 Task: Insert a organizational chart into the spreadsheet named "Data".
Action: Mouse pressed left at (110, 245)
Screenshot: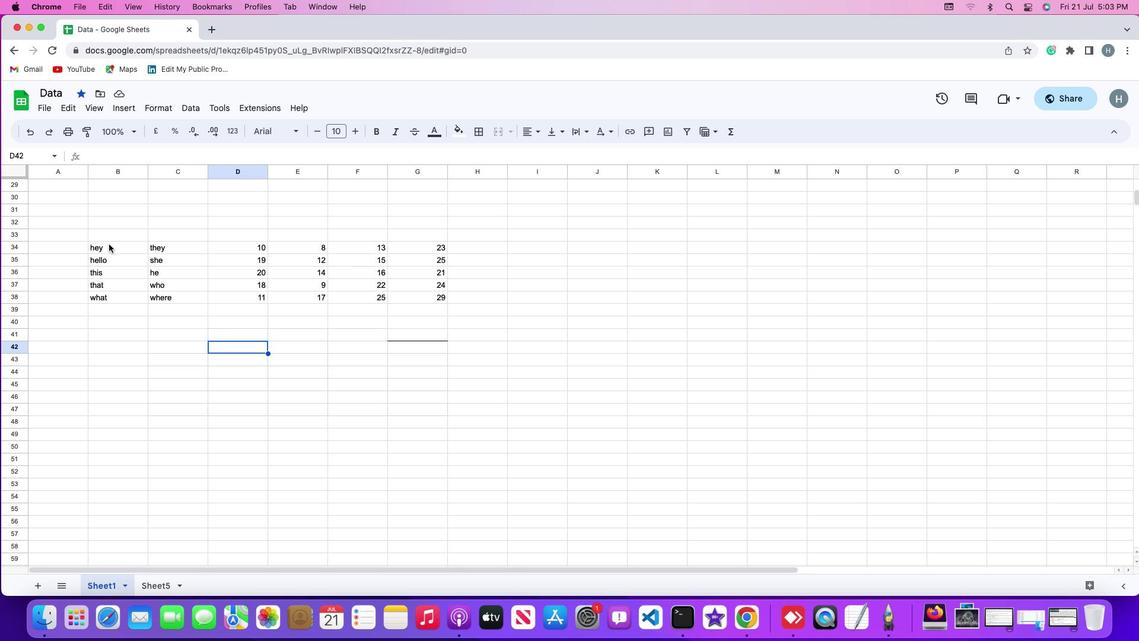 
Action: Mouse moved to (110, 248)
Screenshot: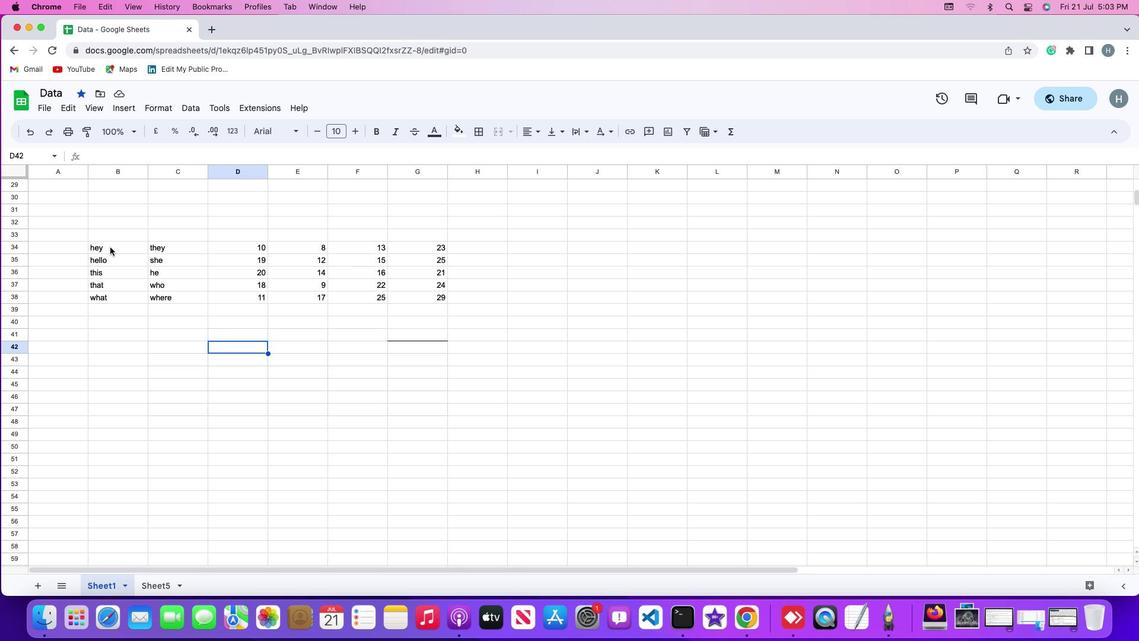
Action: Mouse pressed left at (110, 248)
Screenshot: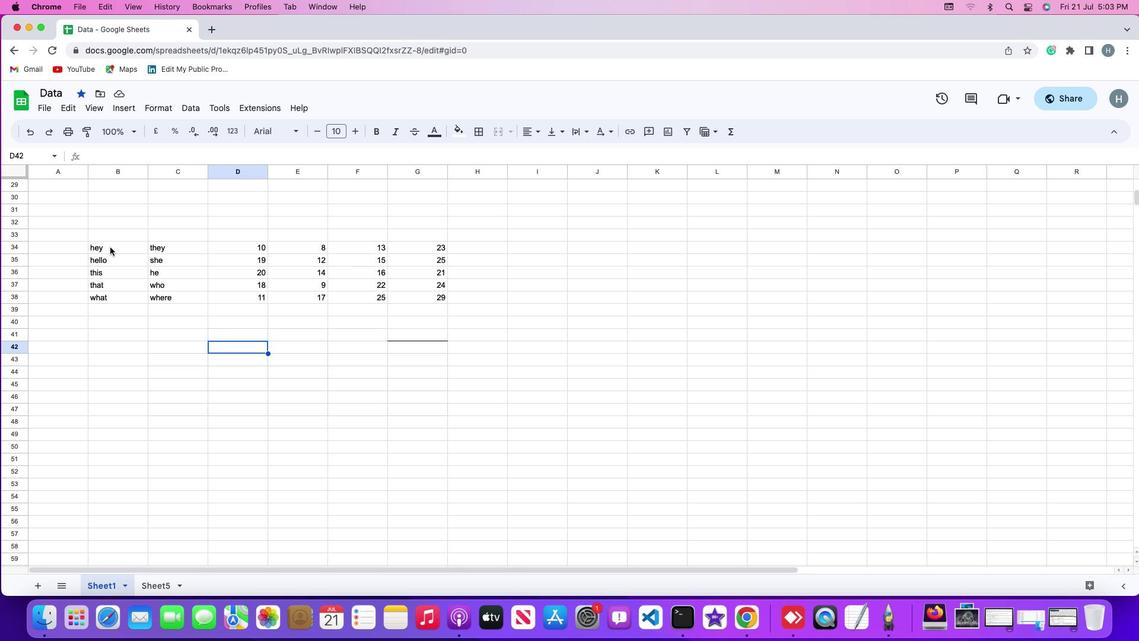 
Action: Mouse pressed left at (110, 248)
Screenshot: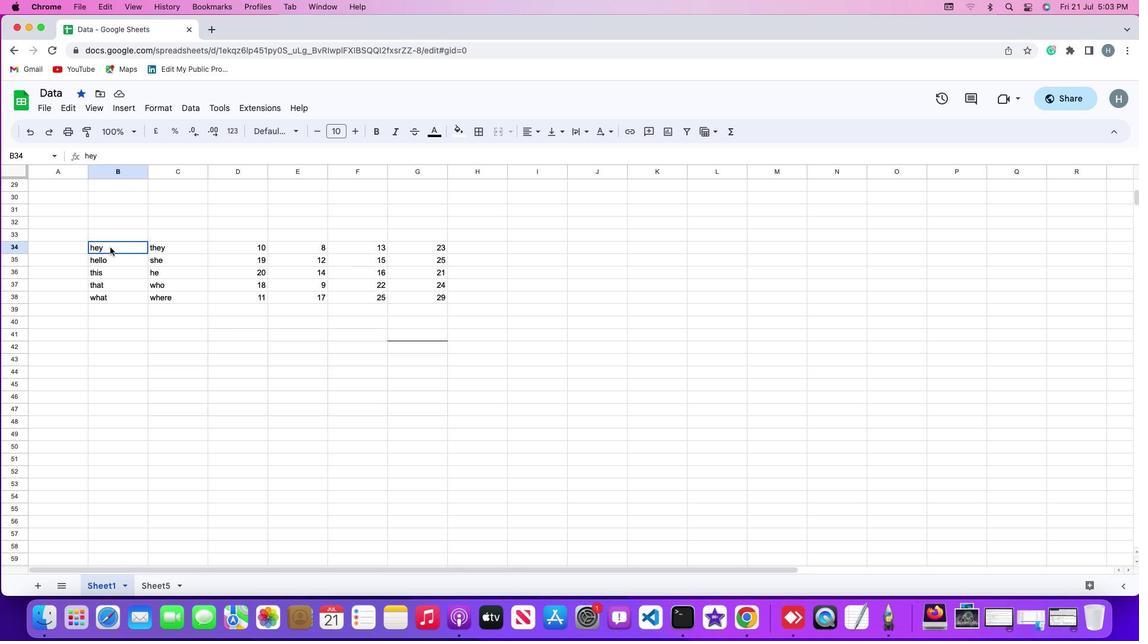 
Action: Mouse moved to (127, 106)
Screenshot: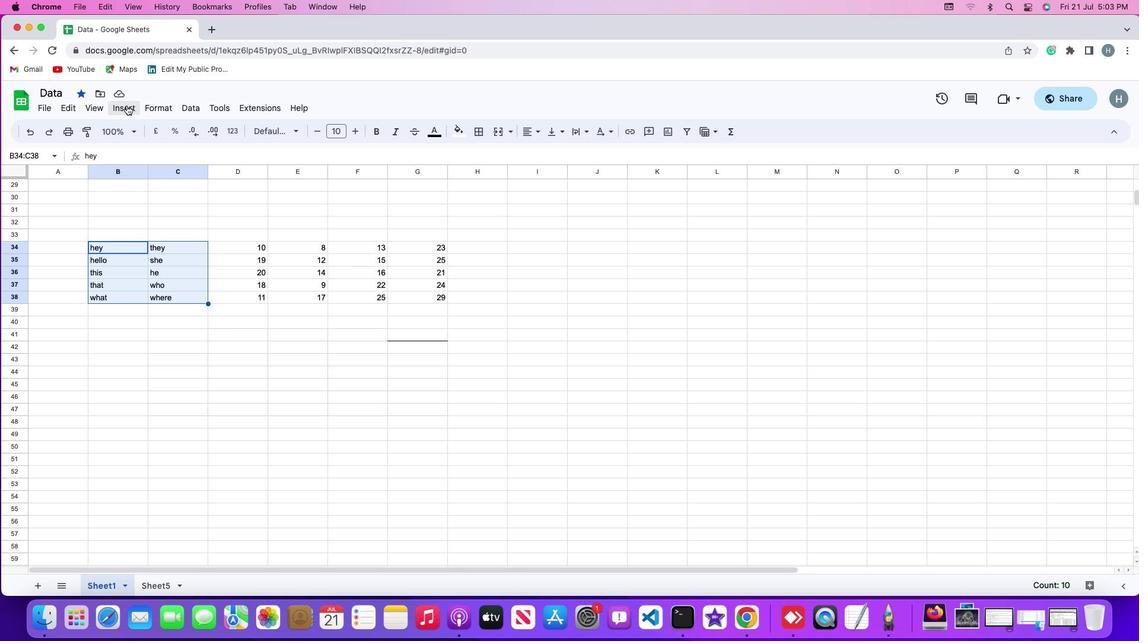 
Action: Mouse pressed left at (127, 106)
Screenshot: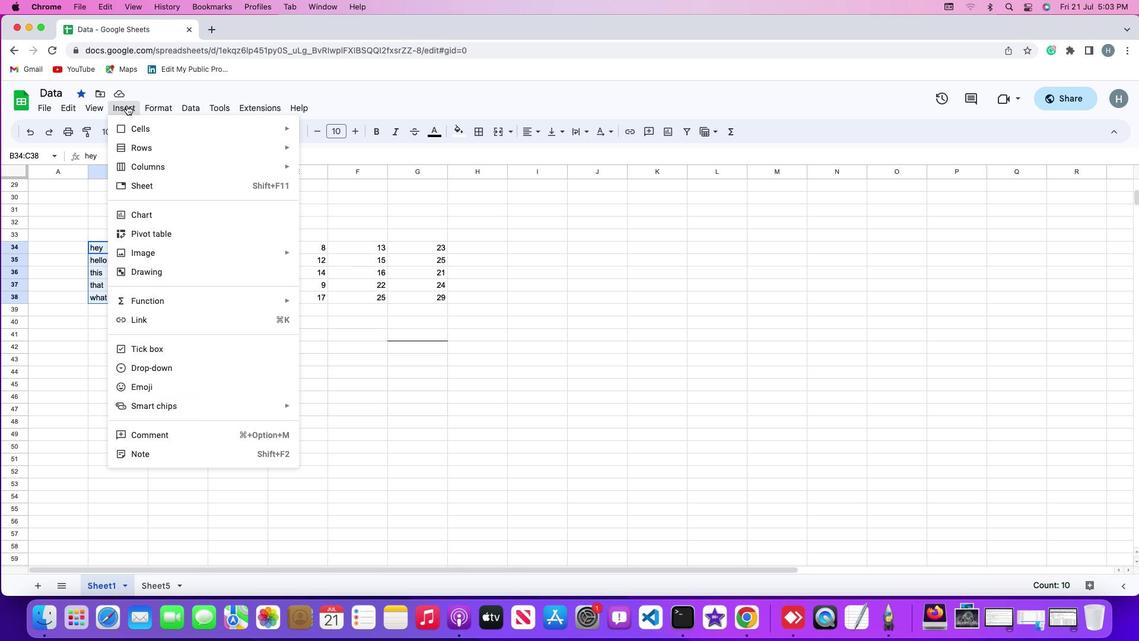 
Action: Mouse moved to (145, 211)
Screenshot: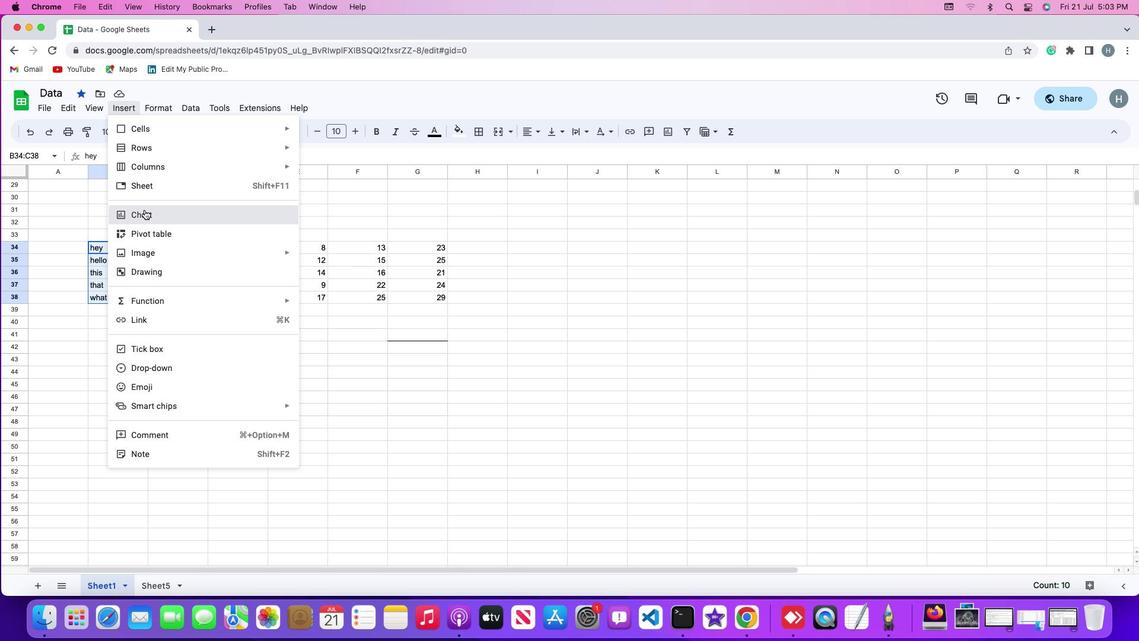 
Action: Mouse pressed left at (145, 211)
Screenshot: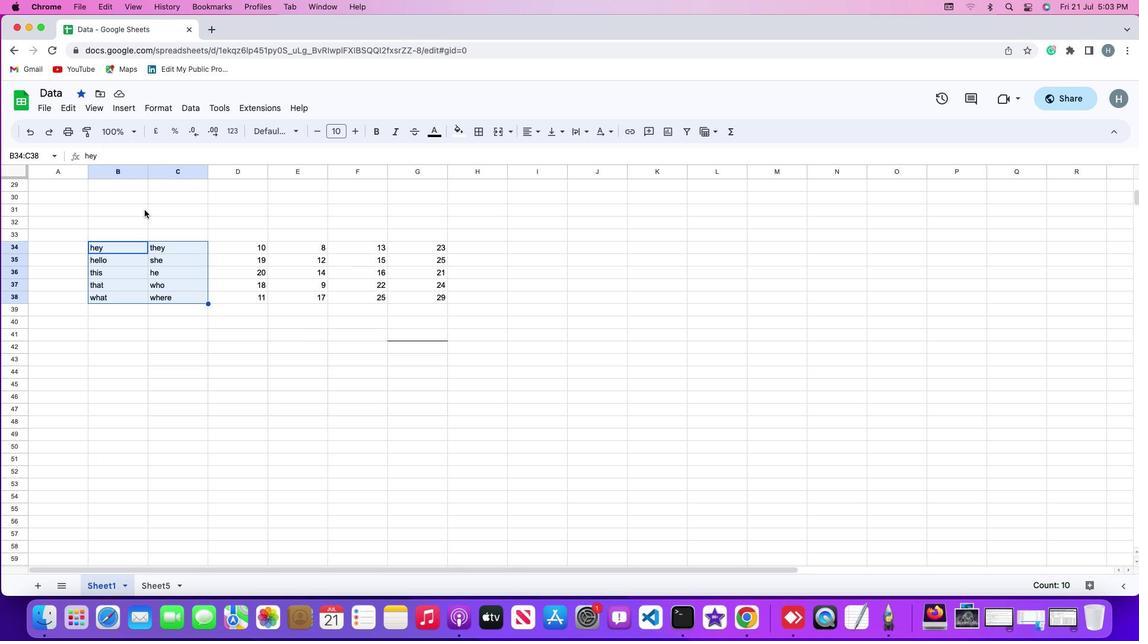 
Action: Mouse moved to (1014, 219)
Screenshot: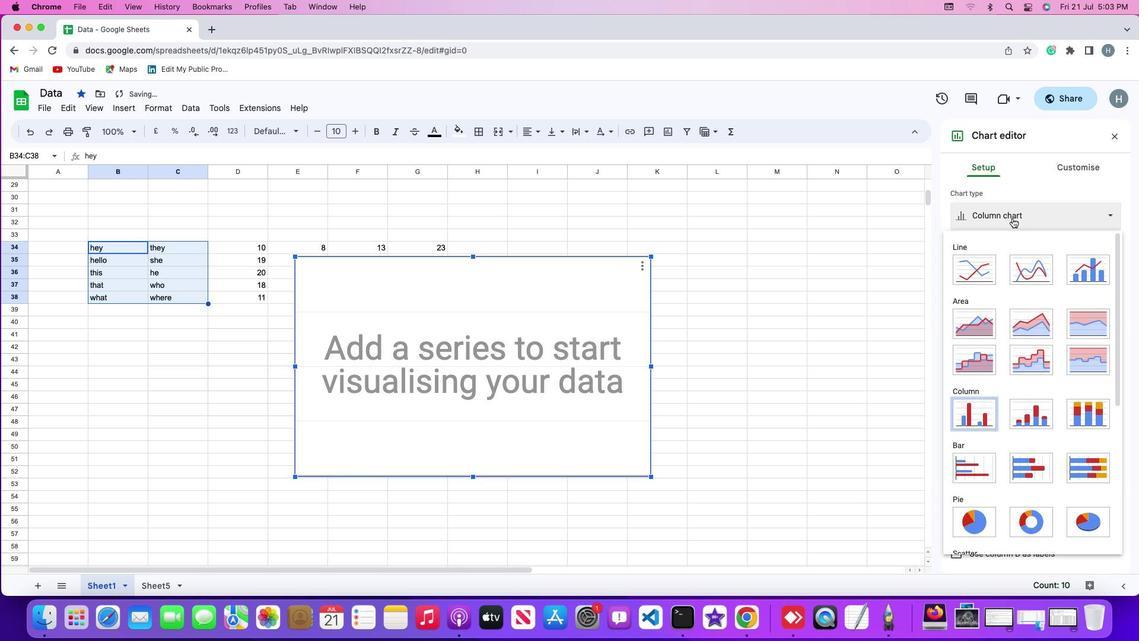 
Action: Mouse pressed left at (1014, 219)
Screenshot: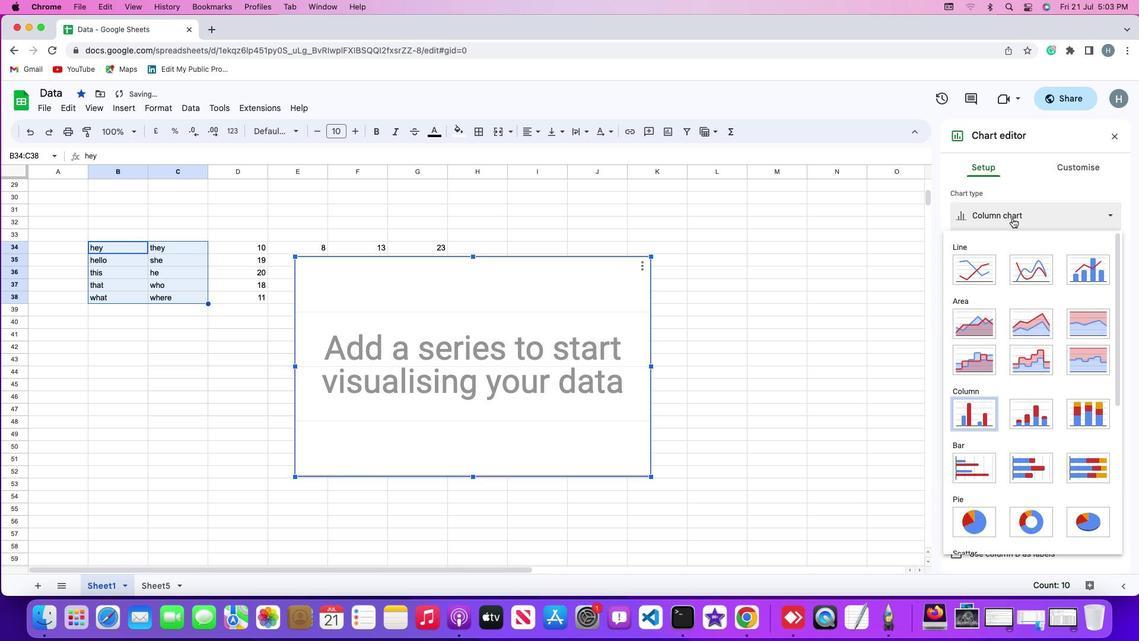
Action: Mouse moved to (989, 457)
Screenshot: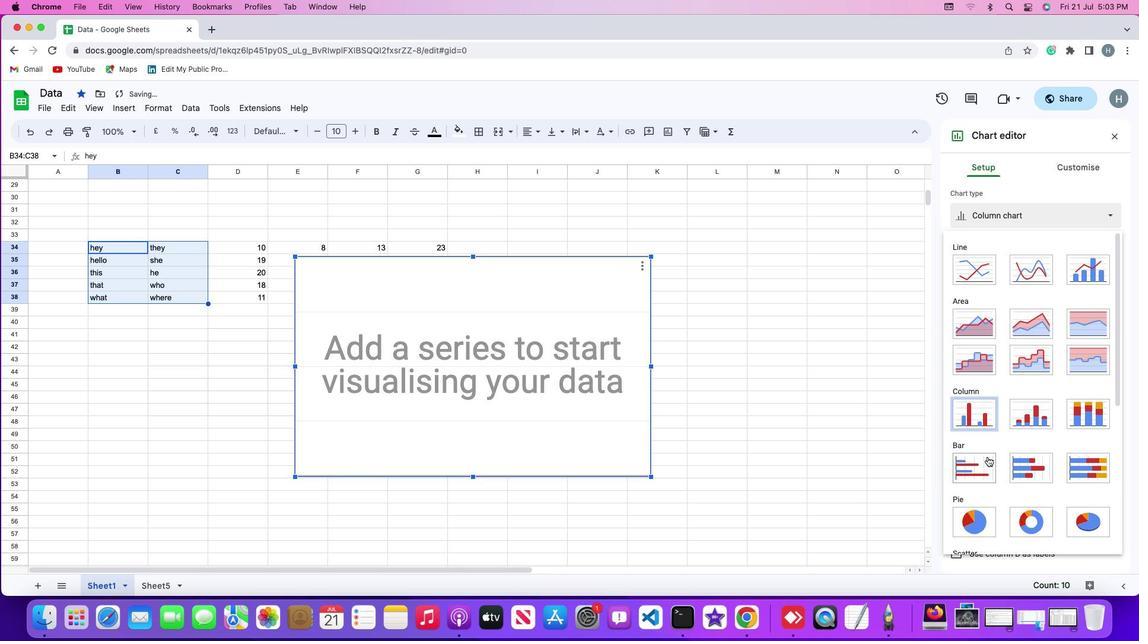 
Action: Mouse scrolled (989, 457) with delta (1, 0)
Screenshot: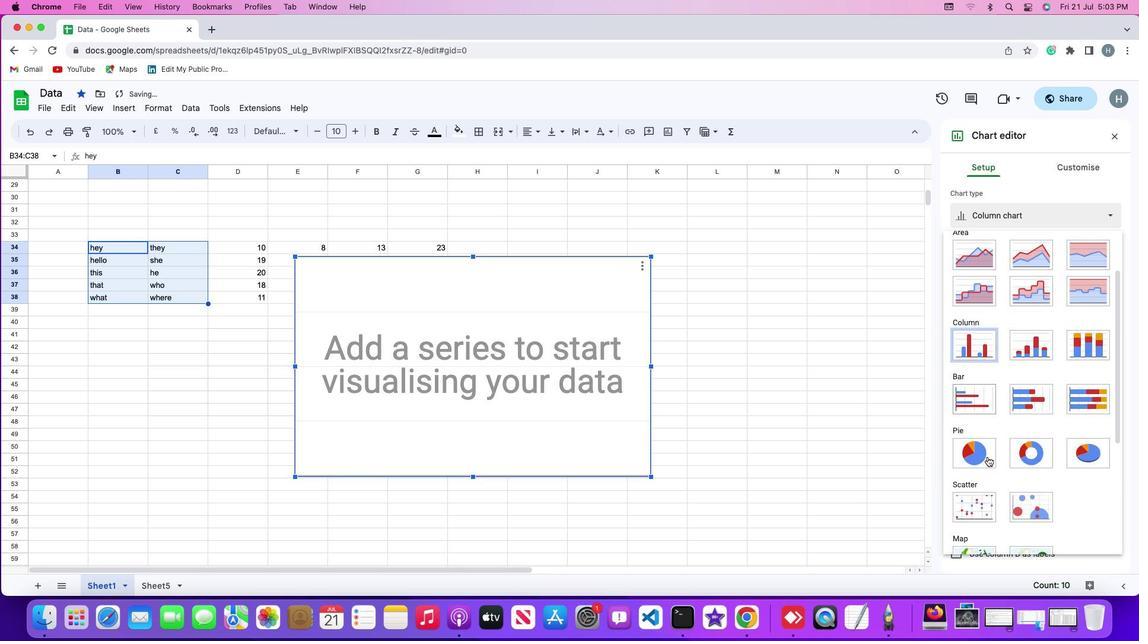 
Action: Mouse scrolled (989, 457) with delta (1, 0)
Screenshot: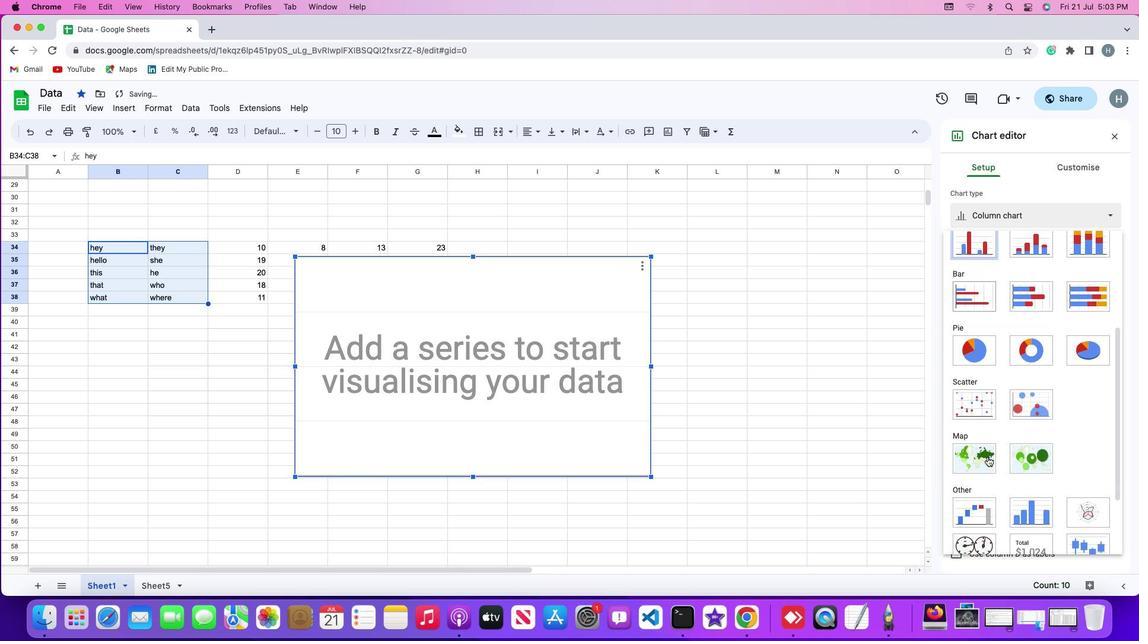 
Action: Mouse scrolled (989, 457) with delta (1, 0)
Screenshot: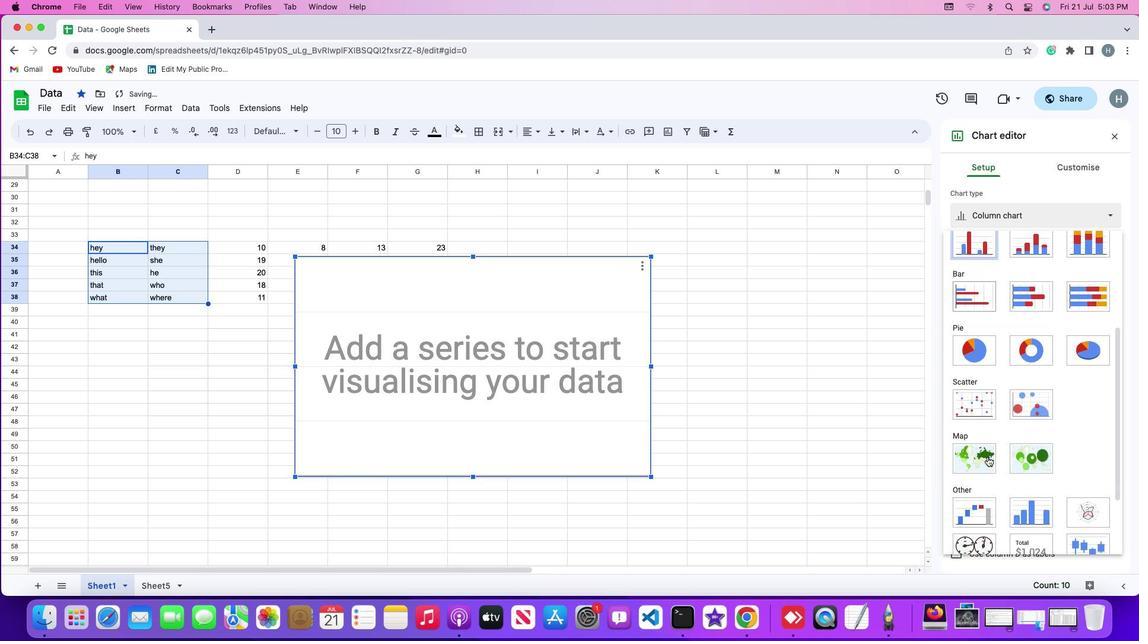 
Action: Mouse scrolled (989, 457) with delta (1, -1)
Screenshot: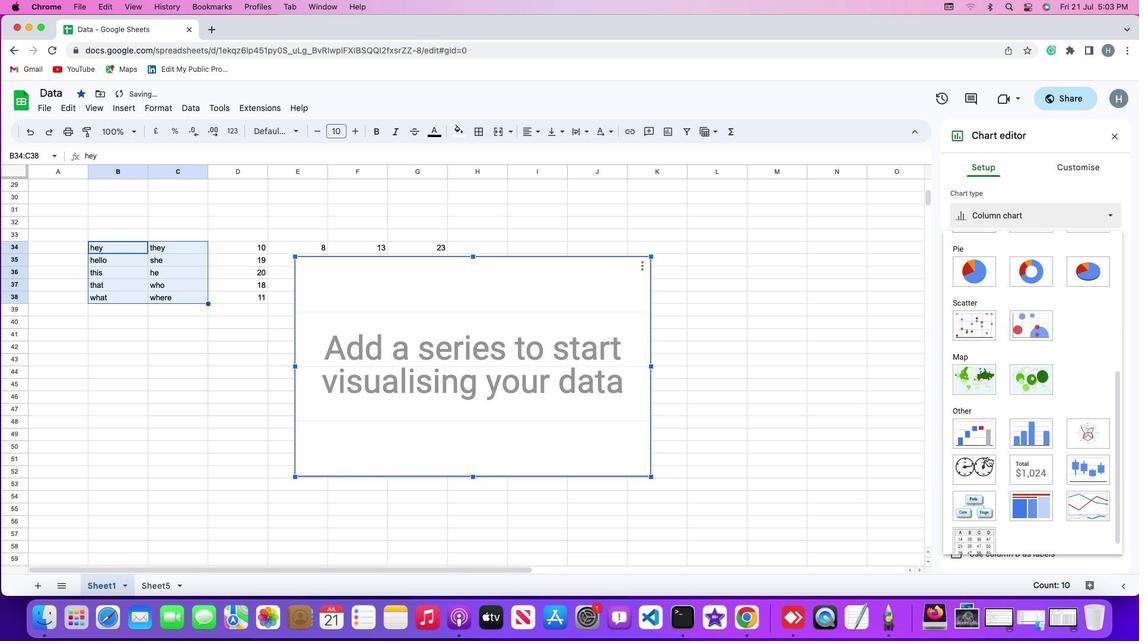 
Action: Mouse scrolled (989, 457) with delta (1, -1)
Screenshot: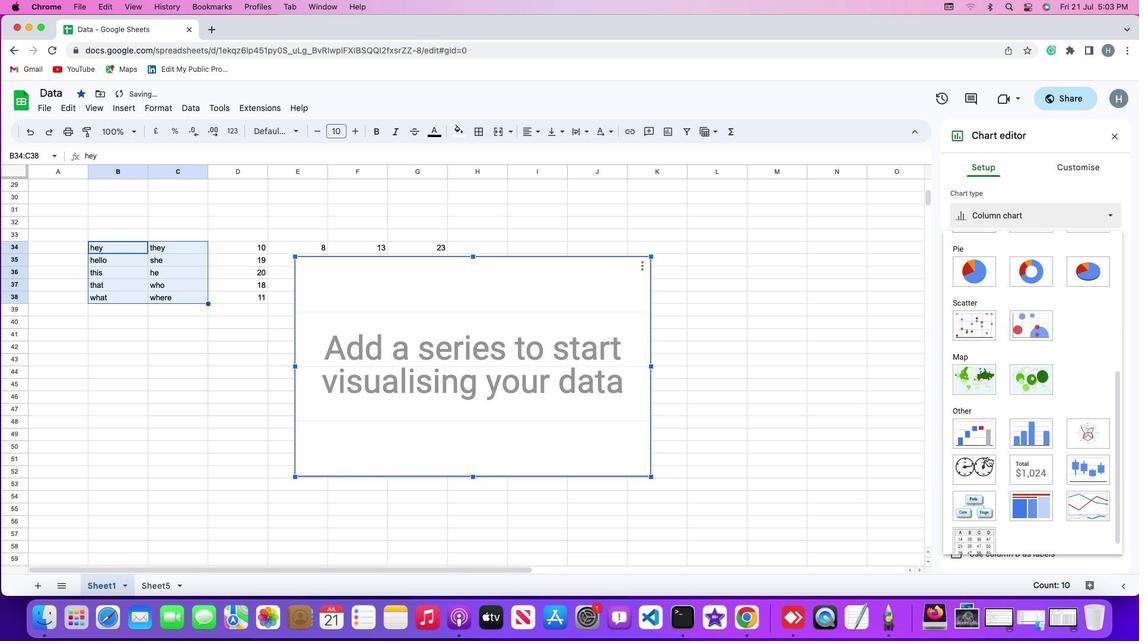
Action: Mouse scrolled (989, 457) with delta (1, -2)
Screenshot: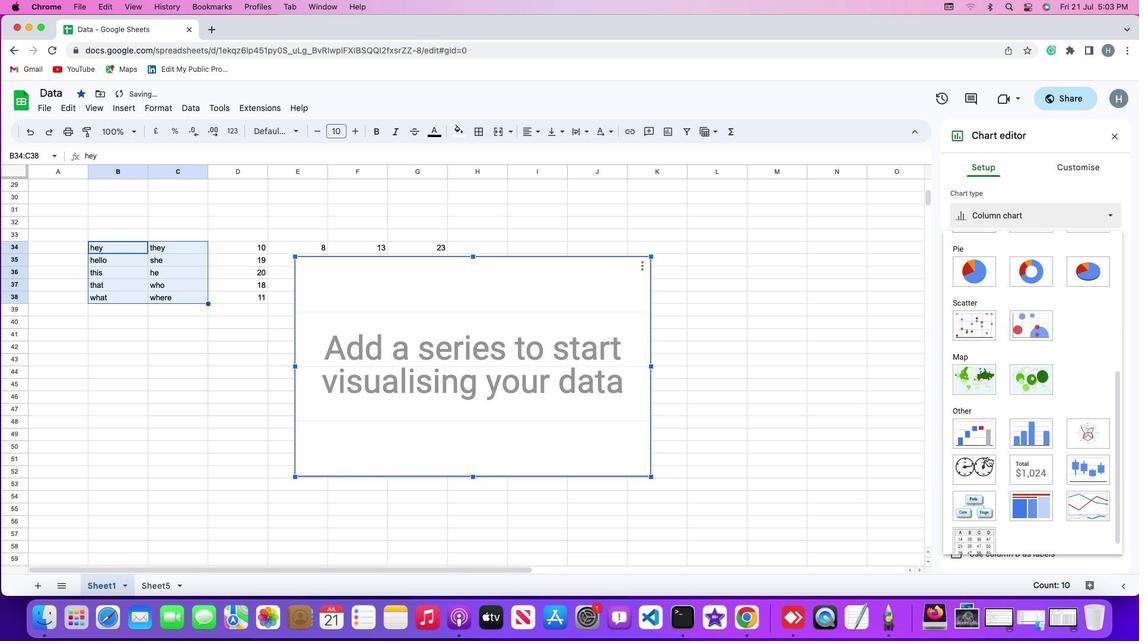 
Action: Mouse scrolled (989, 457) with delta (1, -2)
Screenshot: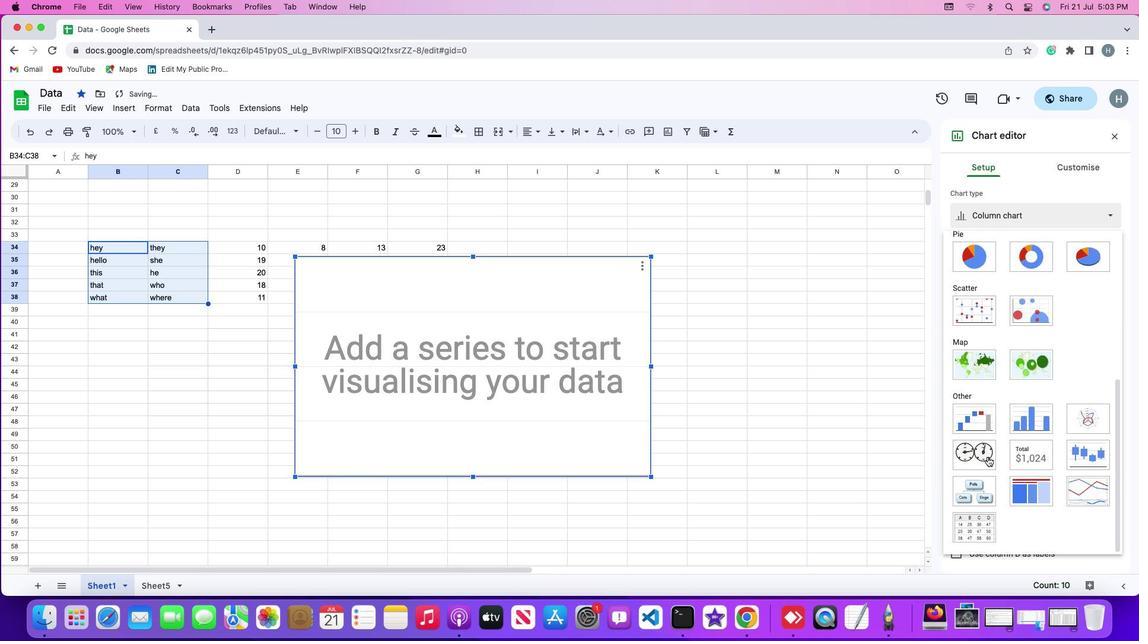 
Action: Mouse scrolled (989, 457) with delta (1, 0)
Screenshot: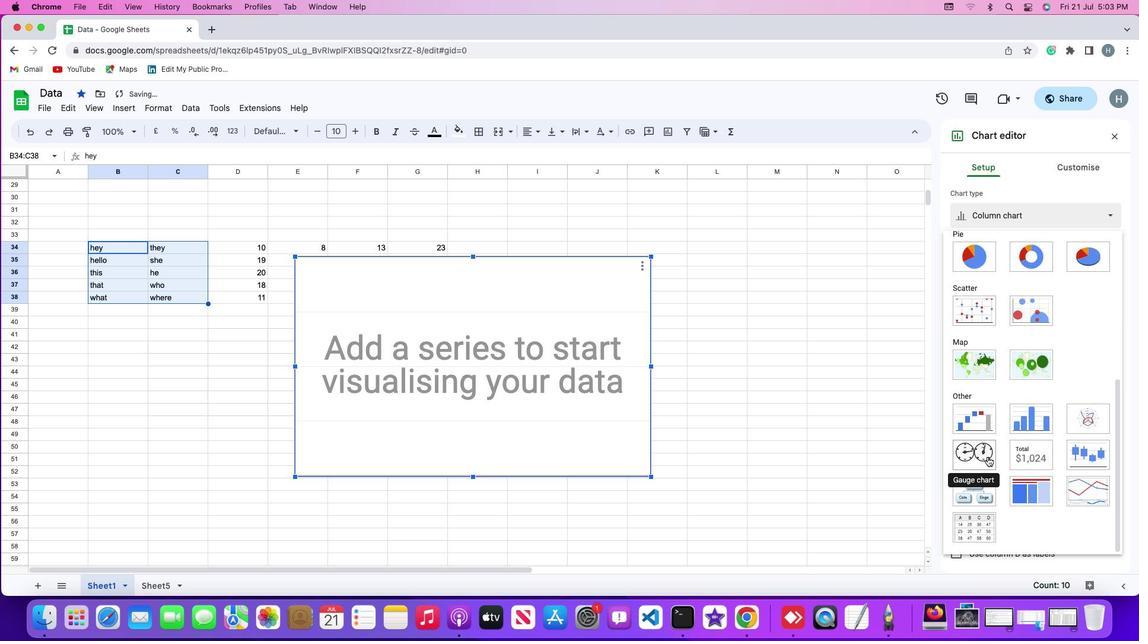 
Action: Mouse scrolled (989, 457) with delta (1, 0)
Screenshot: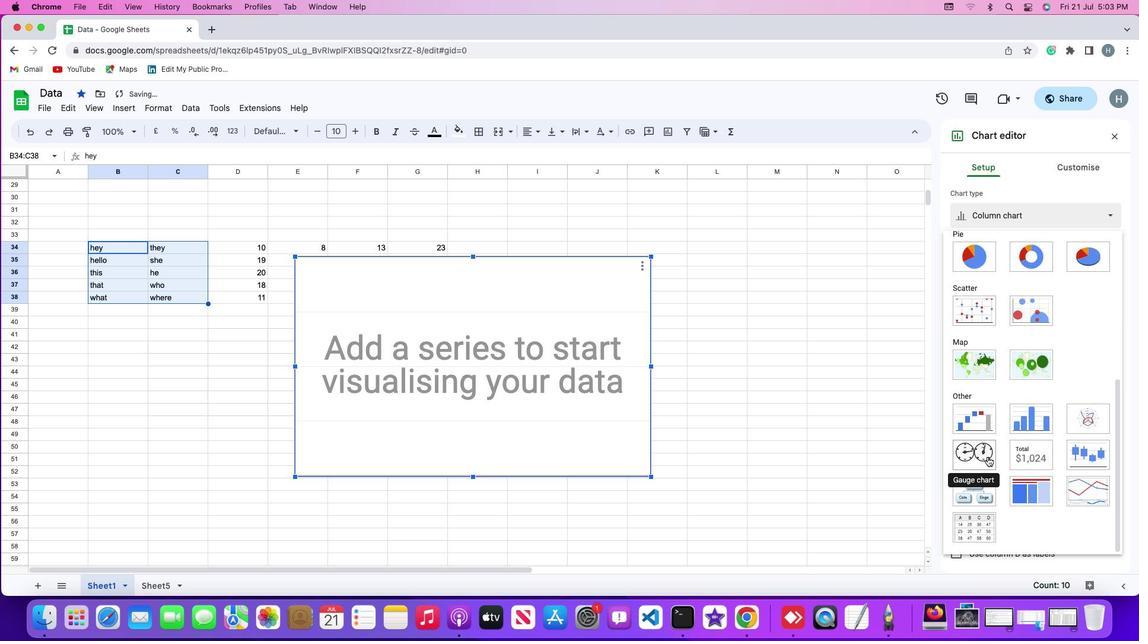 
Action: Mouse scrolled (989, 457) with delta (1, 0)
Screenshot: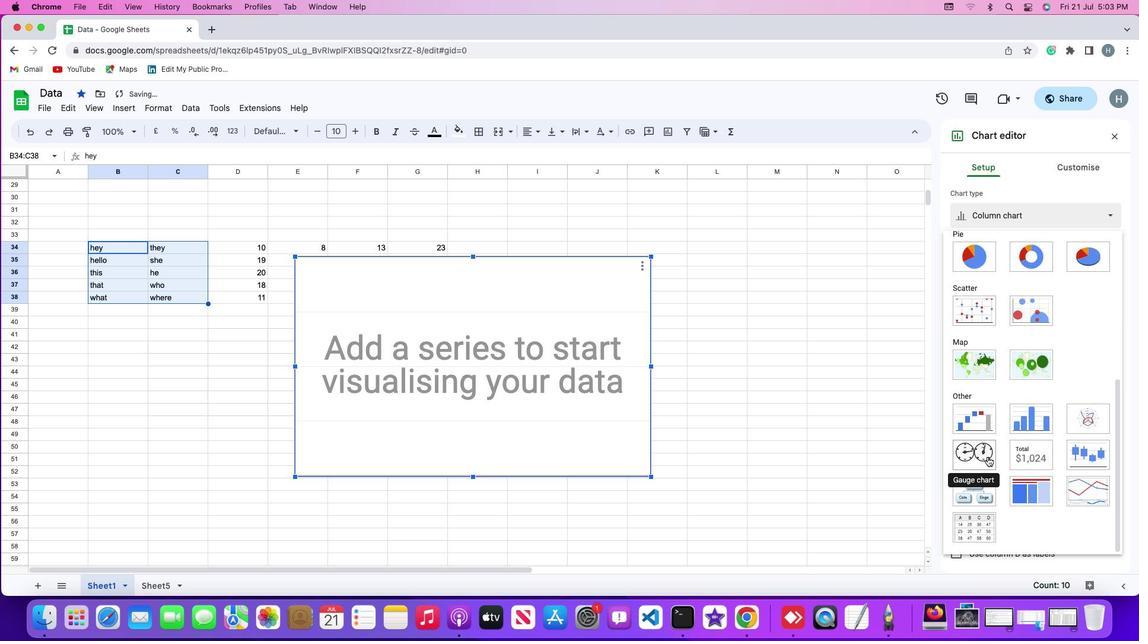 
Action: Mouse scrolled (989, 457) with delta (1, -1)
Screenshot: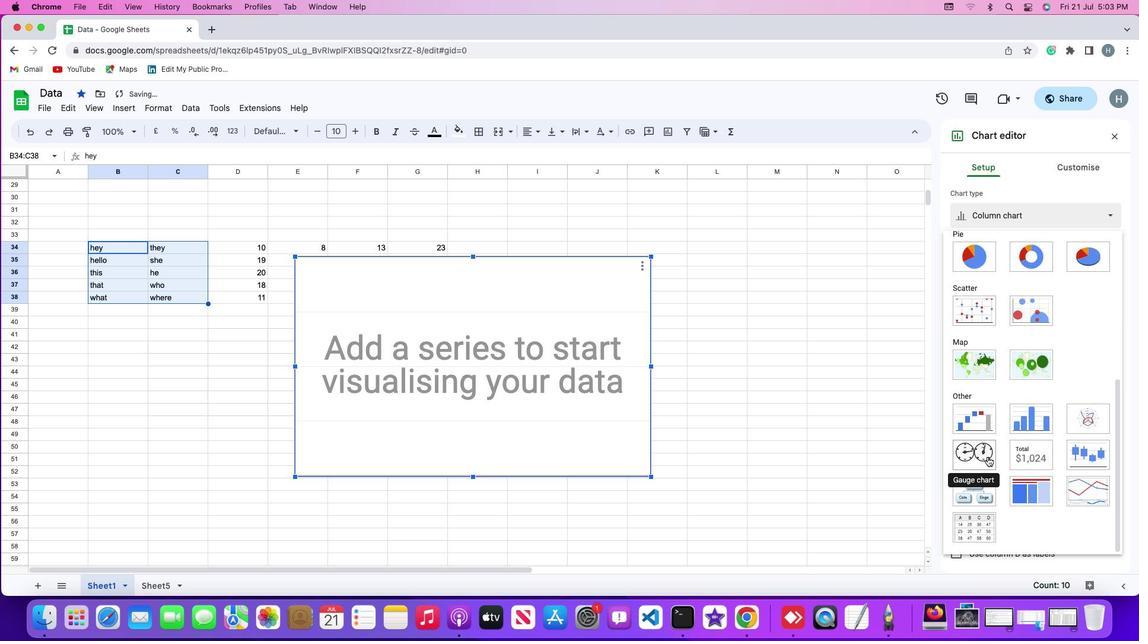 
Action: Mouse moved to (974, 492)
Screenshot: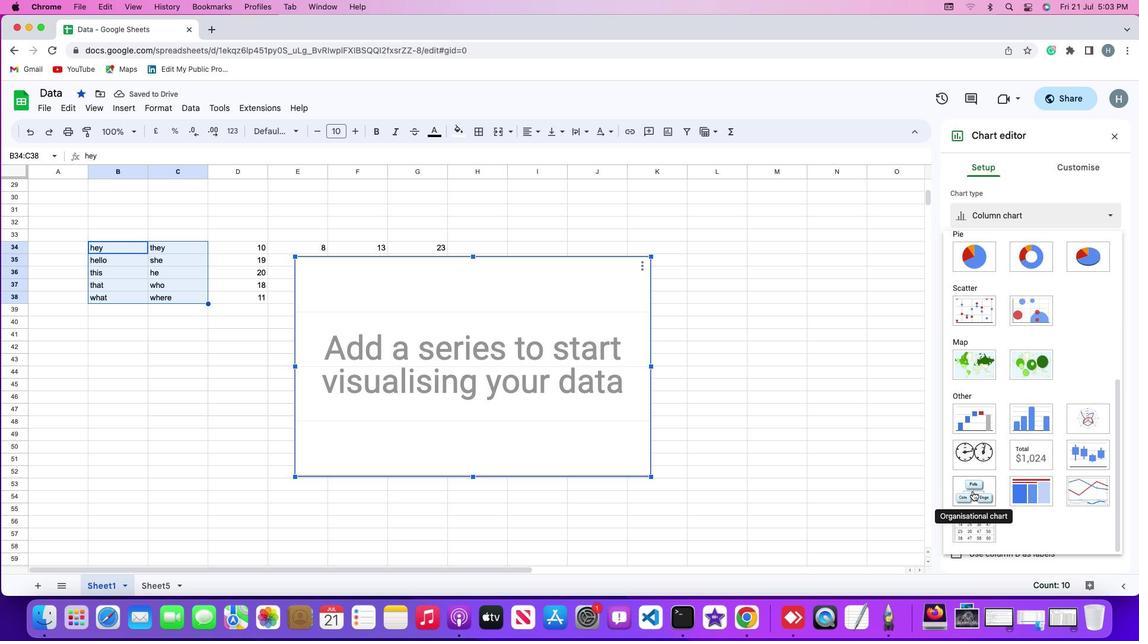 
Action: Mouse pressed left at (974, 492)
Screenshot: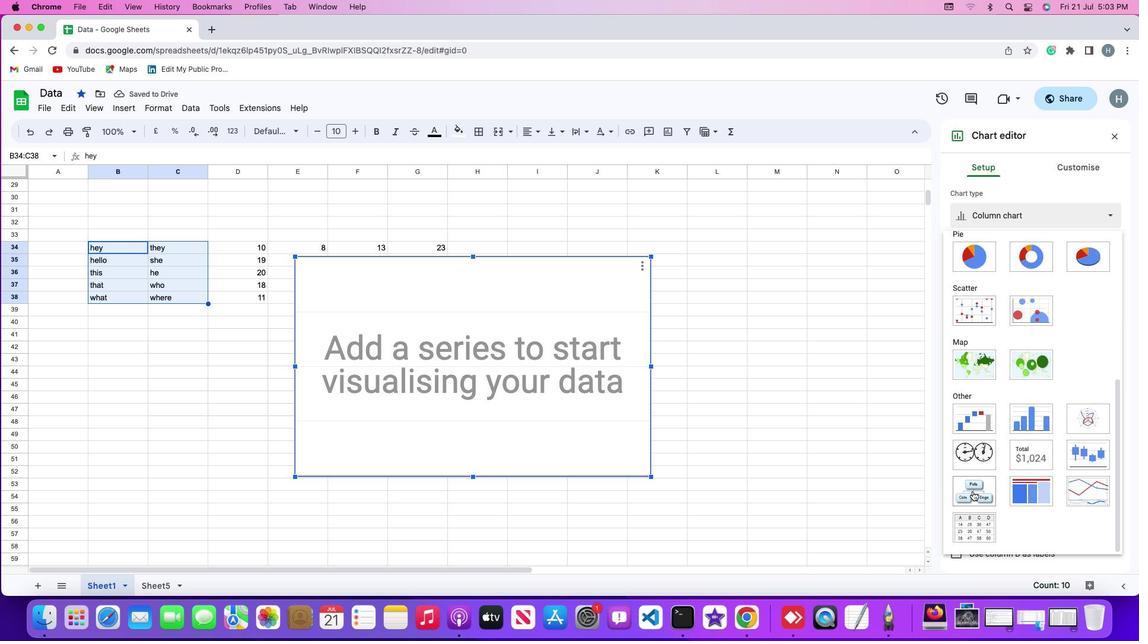 
Action: Mouse moved to (793, 423)
Screenshot: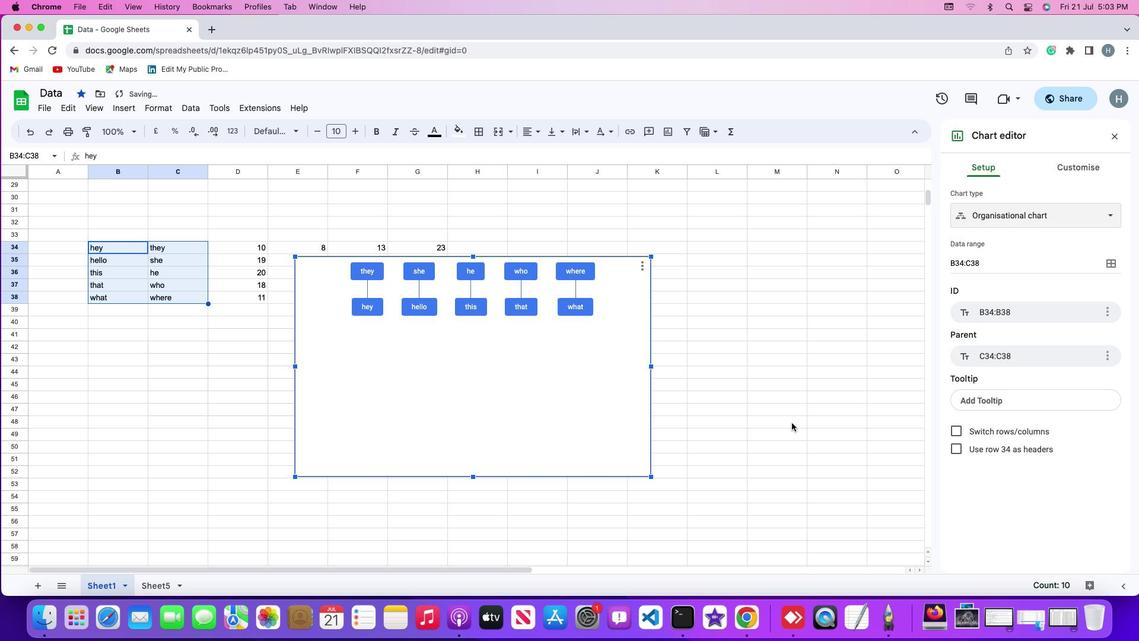 
